 Task: Set Answer 1 of the radio button to "Plan".
Action: Mouse moved to (472, 448)
Screenshot: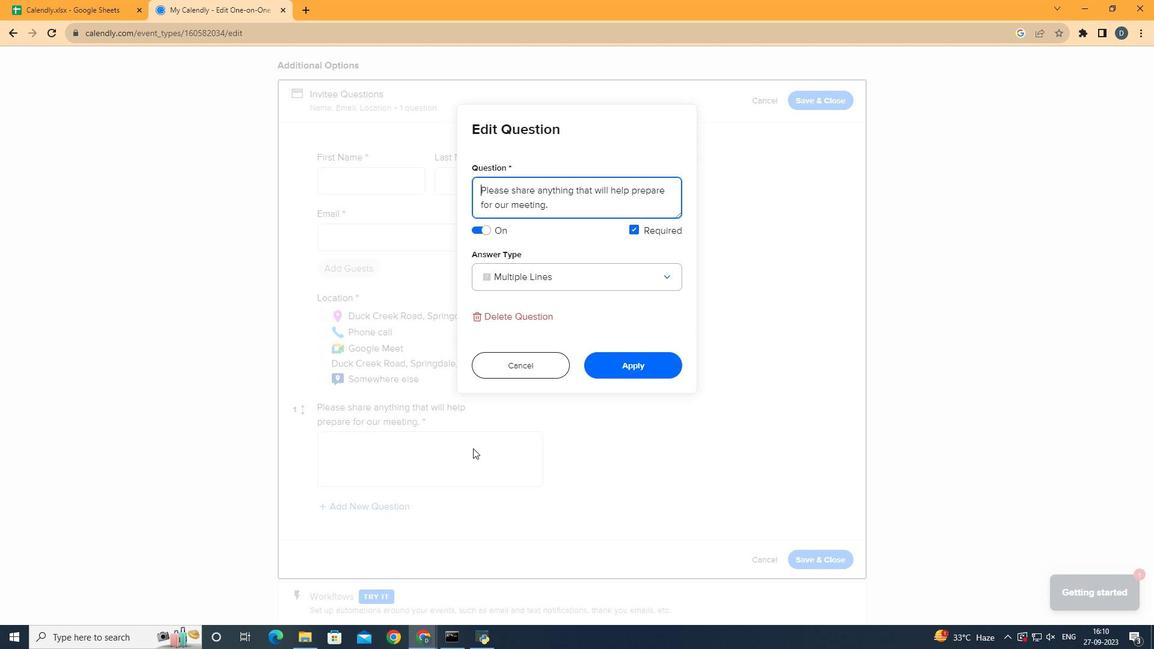 
Action: Mouse pressed left at (472, 448)
Screenshot: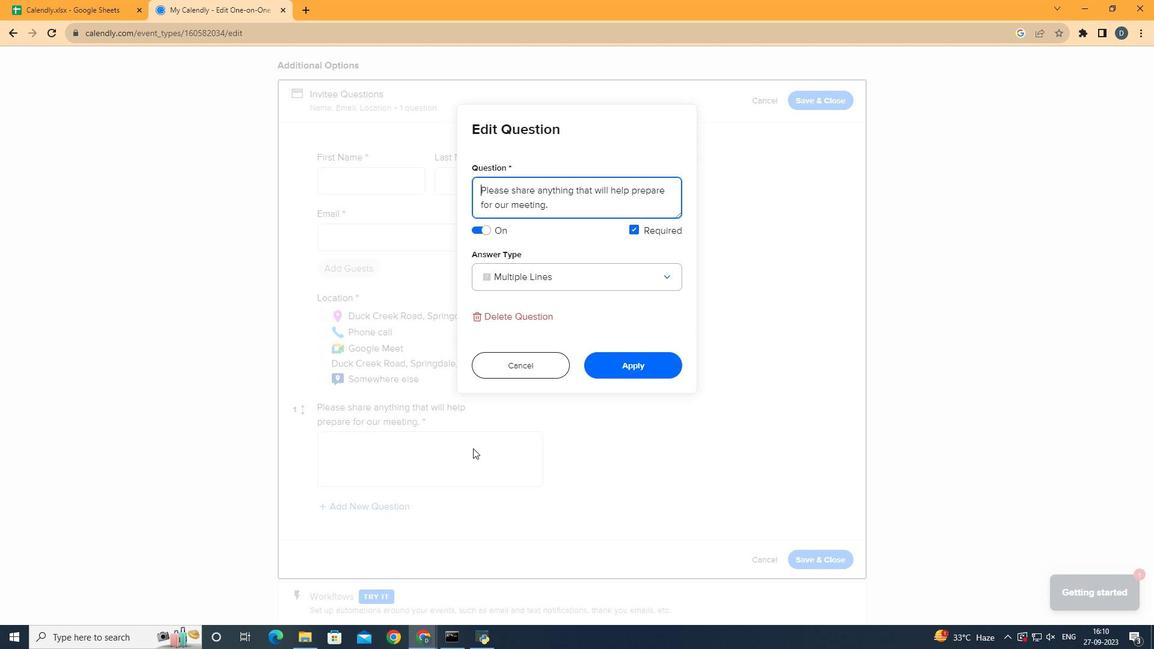 
Action: Mouse moved to (595, 280)
Screenshot: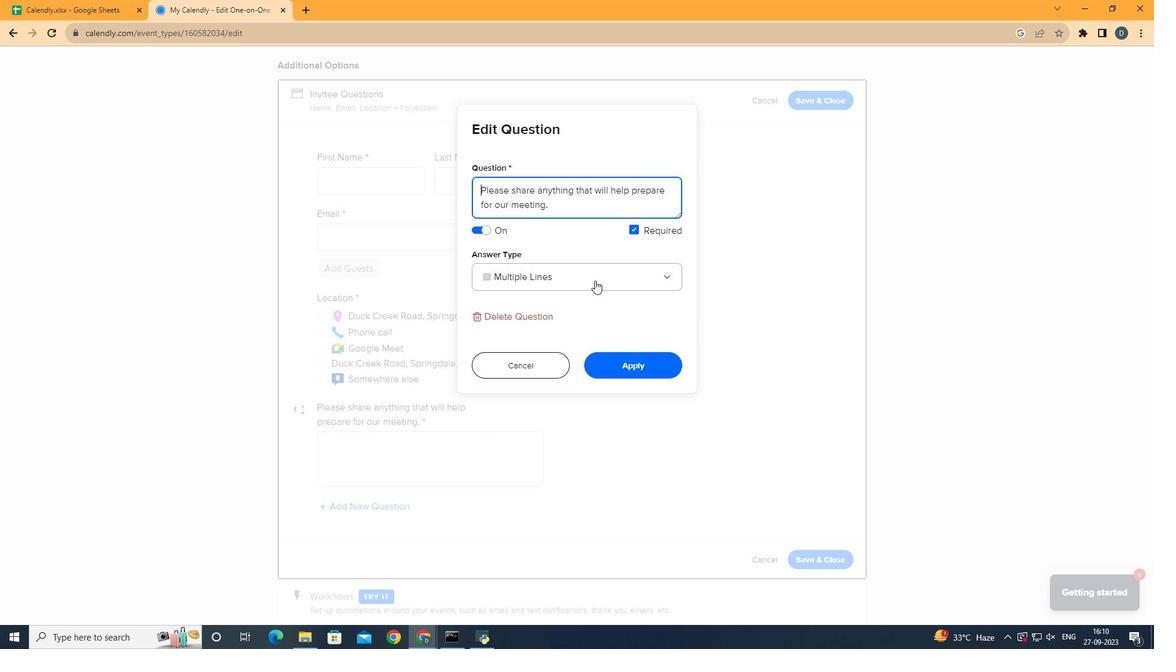
Action: Mouse pressed left at (595, 280)
Screenshot: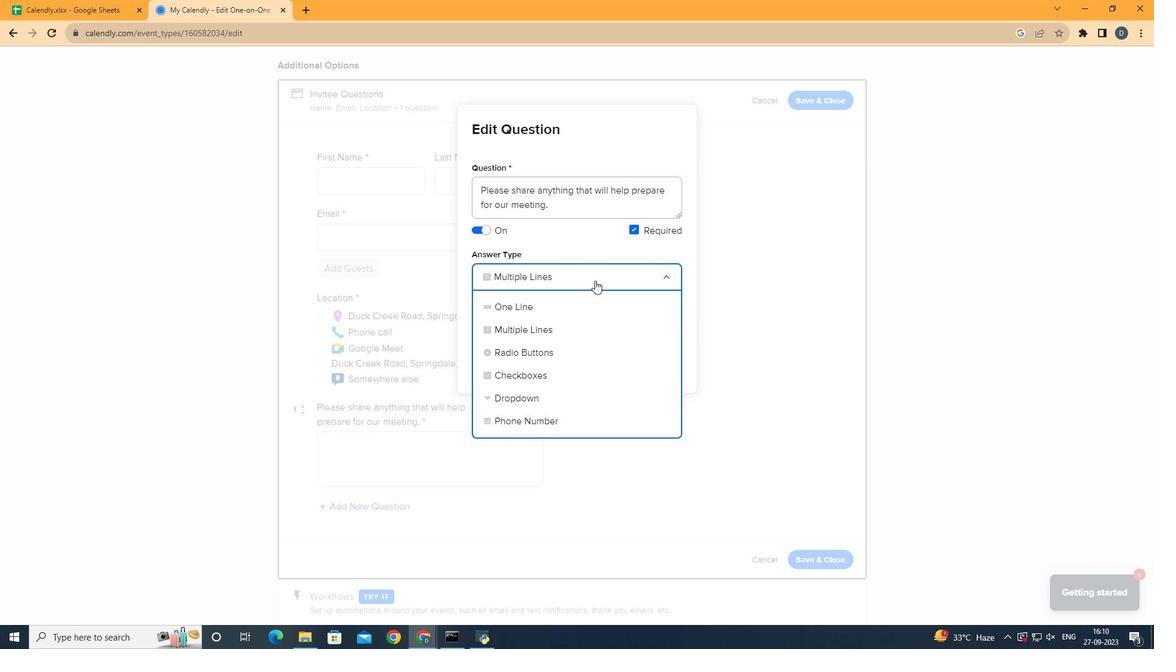 
Action: Mouse moved to (572, 351)
Screenshot: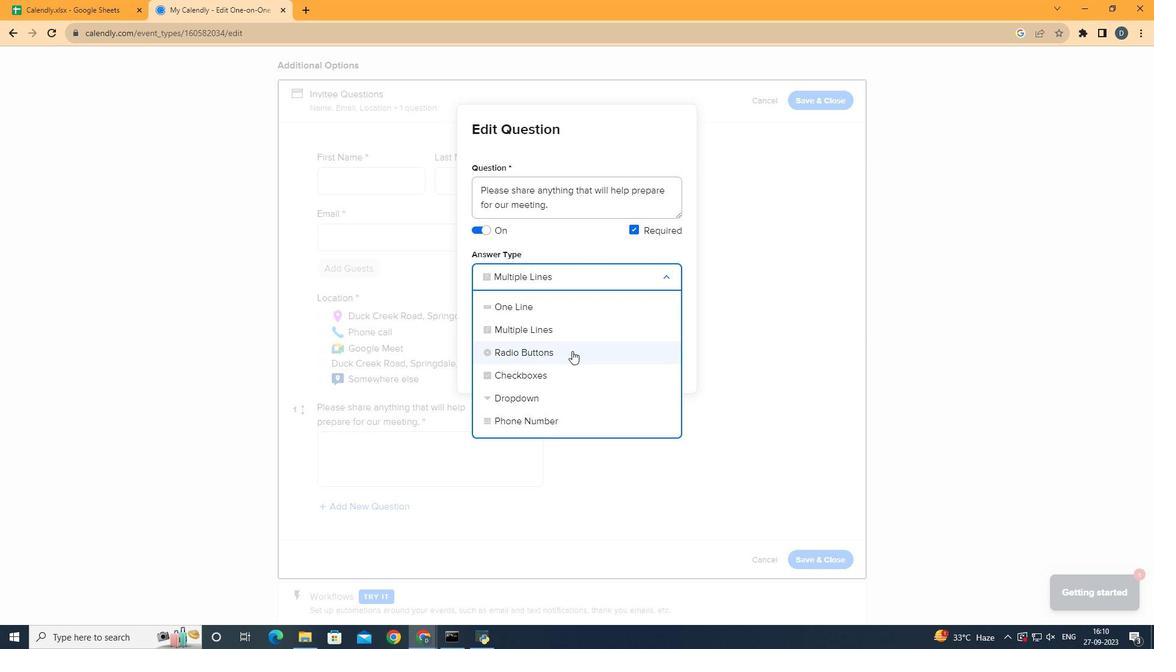 
Action: Mouse pressed left at (572, 351)
Screenshot: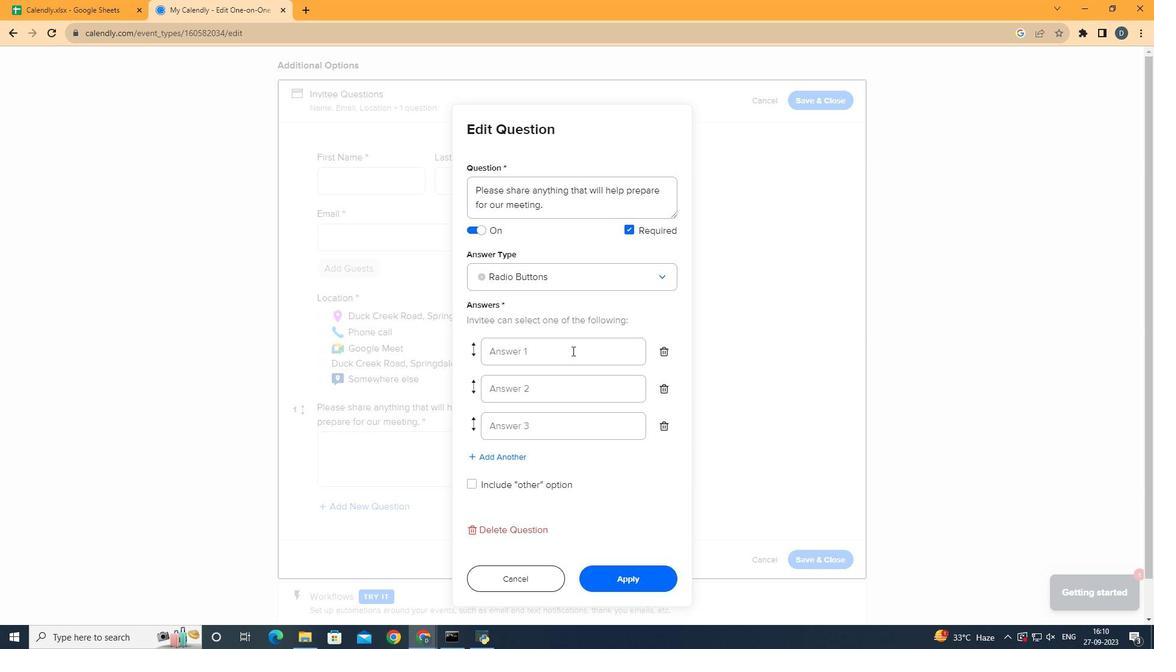 
Action: Mouse moved to (555, 358)
Screenshot: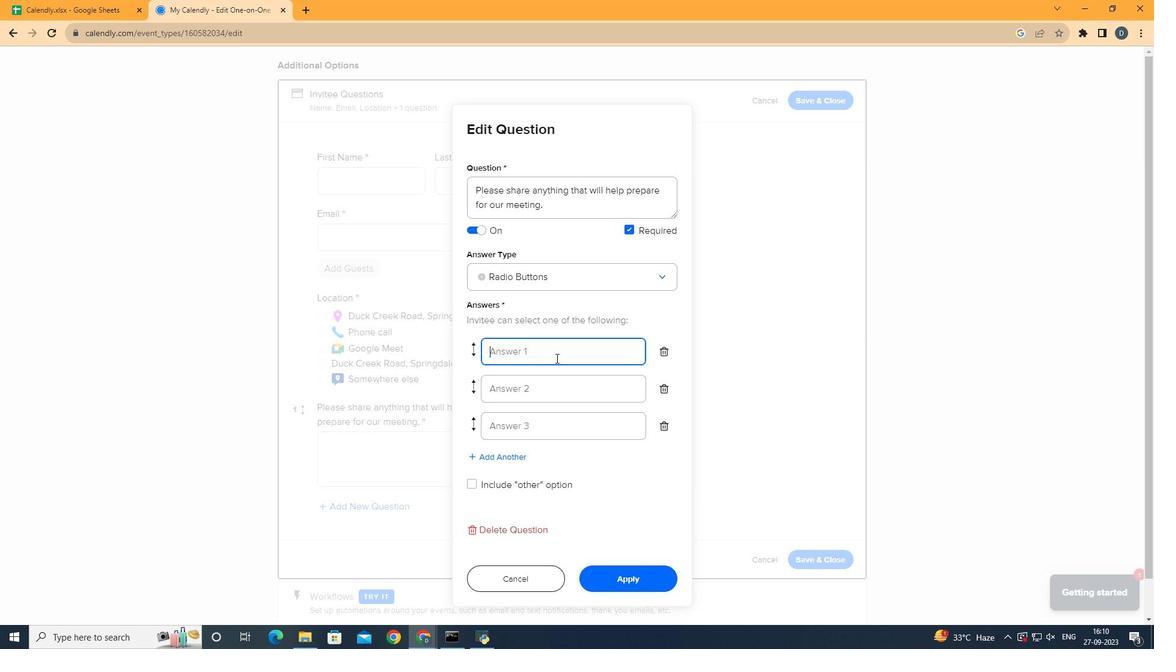 
Action: Mouse pressed left at (555, 358)
Screenshot: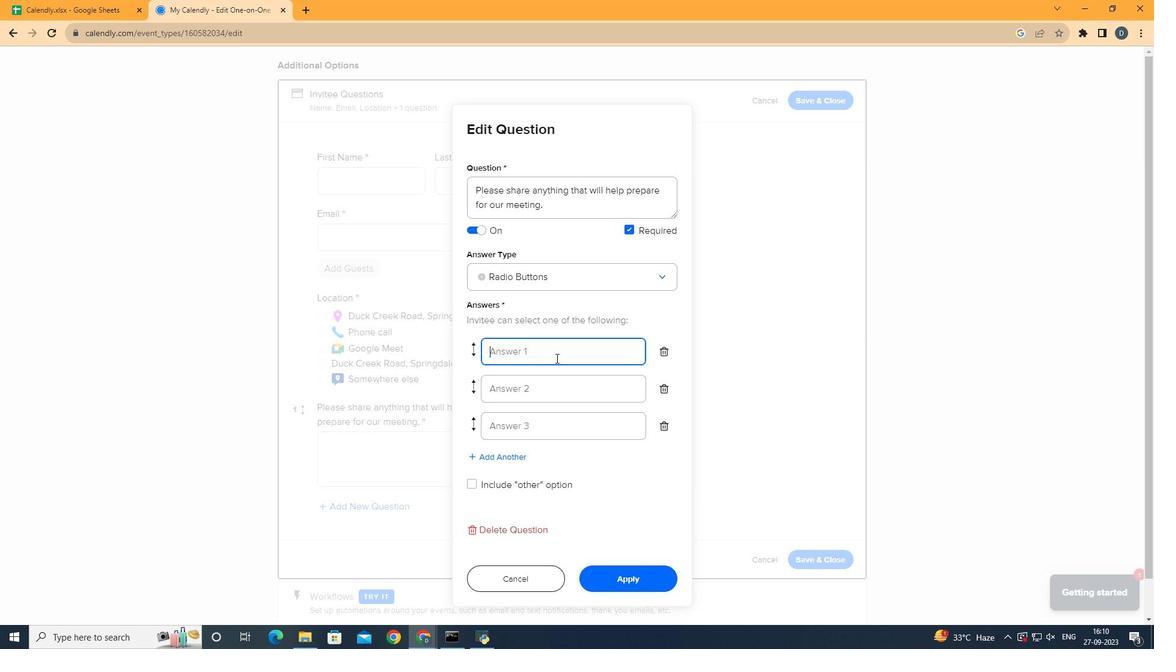 
Action: Mouse moved to (556, 358)
Screenshot: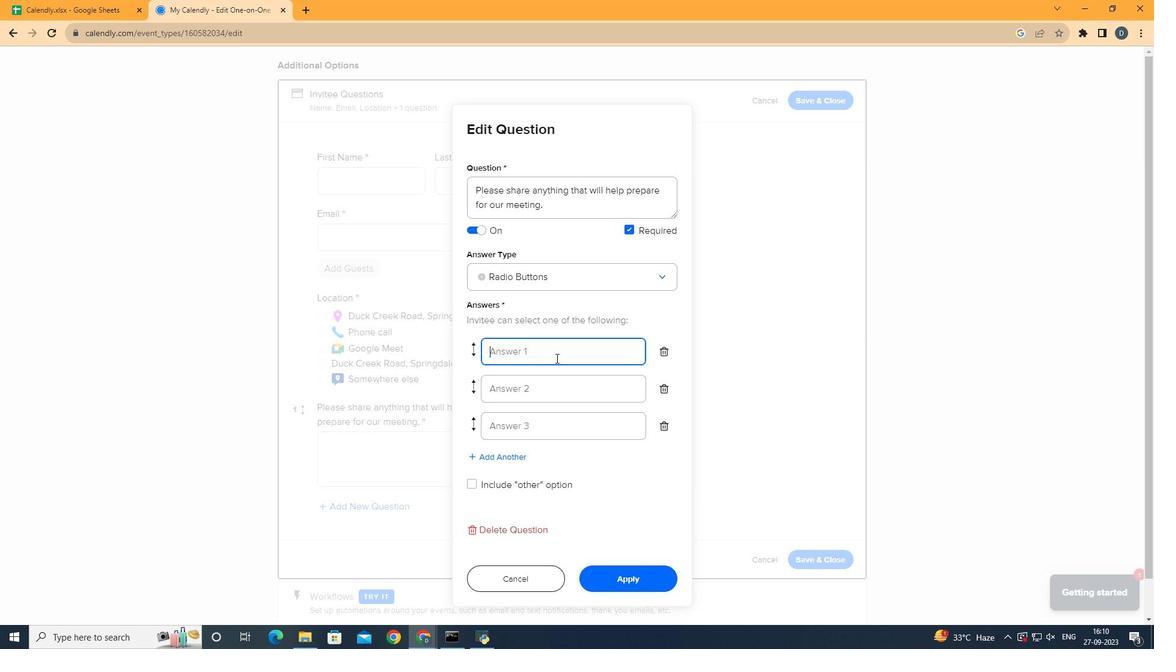 
Action: Key pressed <Key.shift>Plan
Screenshot: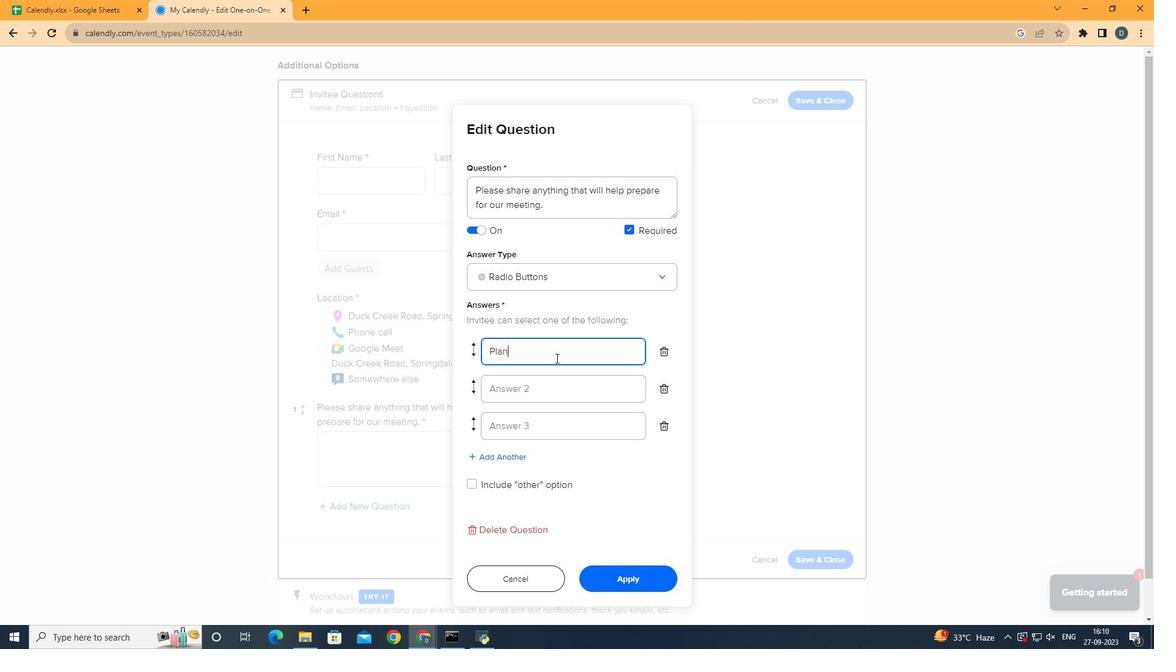 
Action: Mouse moved to (628, 580)
Screenshot: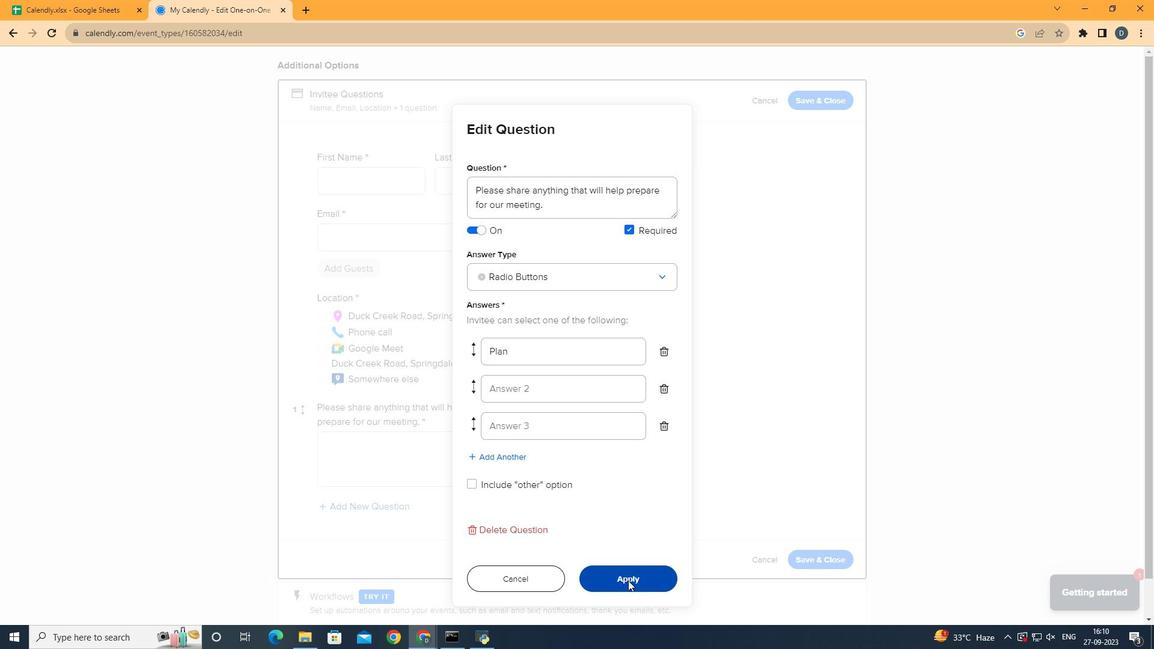 
Action: Mouse pressed left at (628, 580)
Screenshot: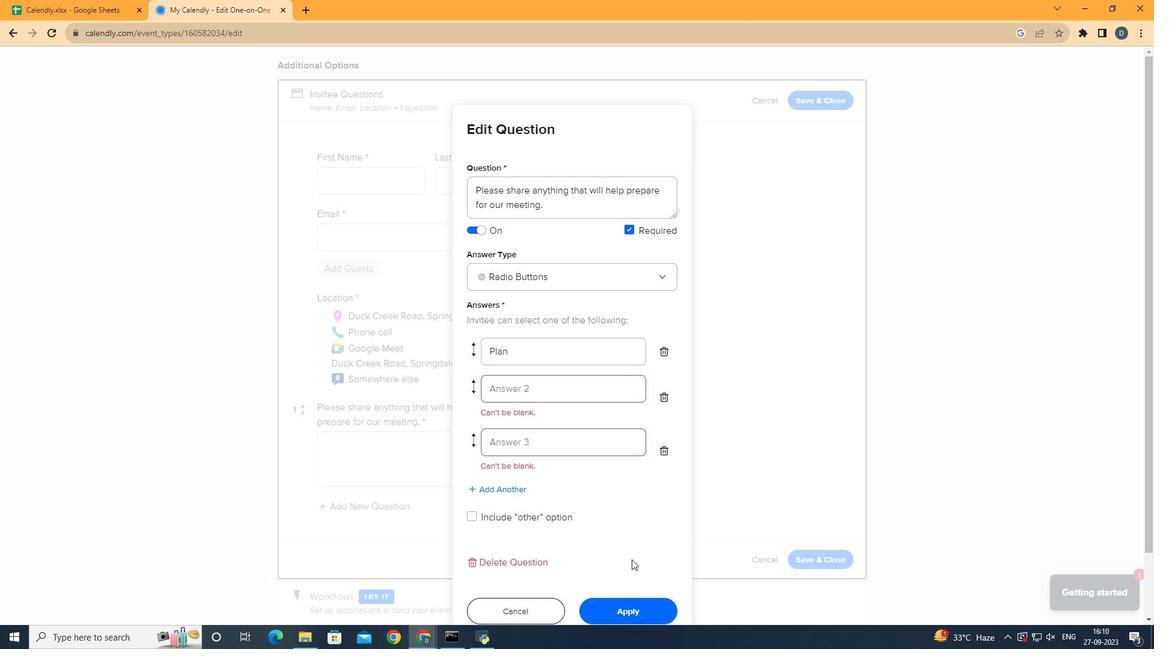 
Action: Mouse moved to (656, 499)
Screenshot: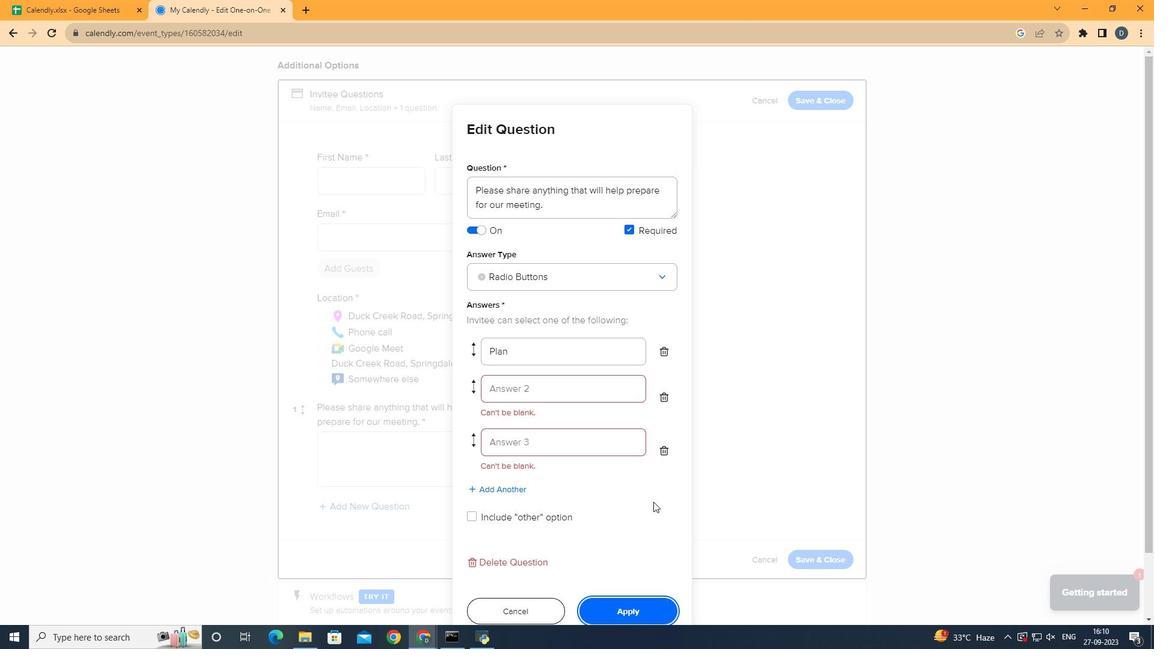 
